Task: Sort the products in the category "Aromatherapy & Essential Oils" by price (highest first).
Action: Mouse moved to (344, 146)
Screenshot: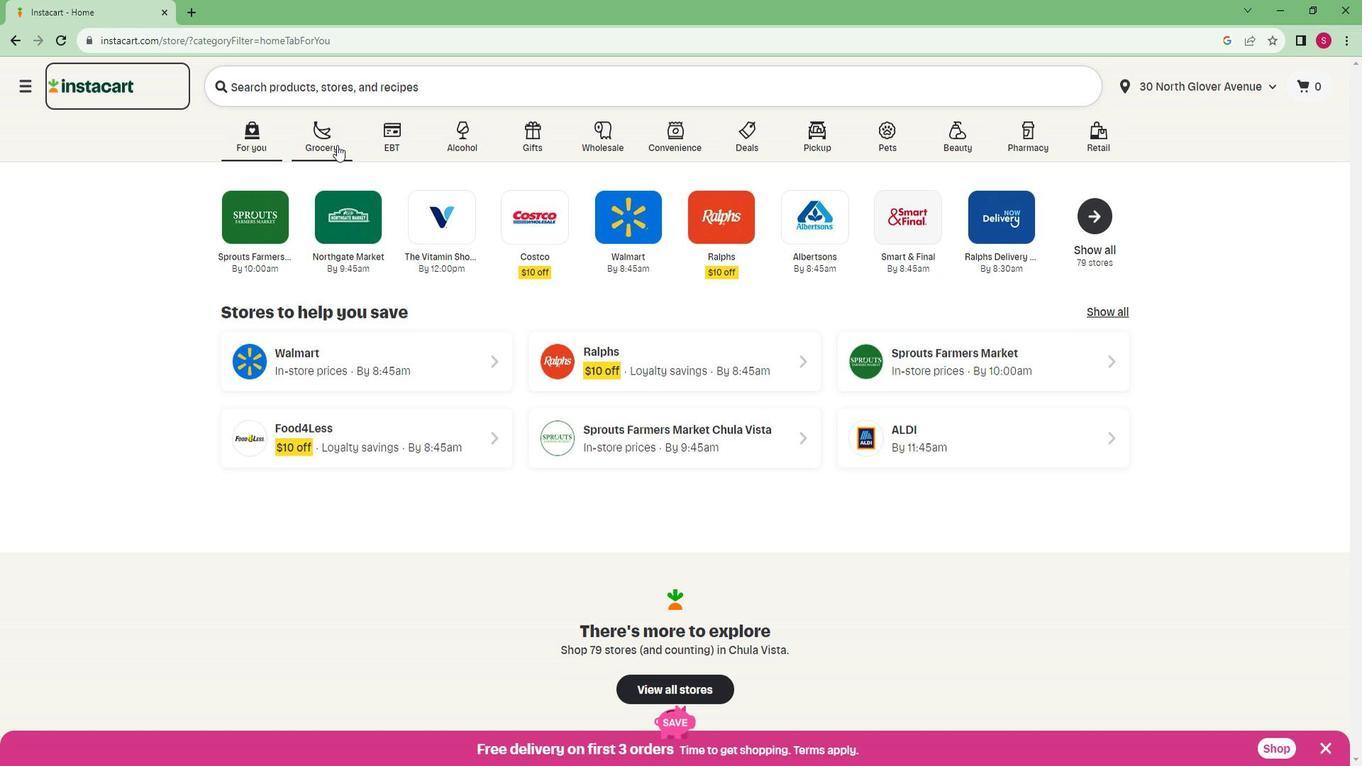 
Action: Mouse pressed left at (344, 146)
Screenshot: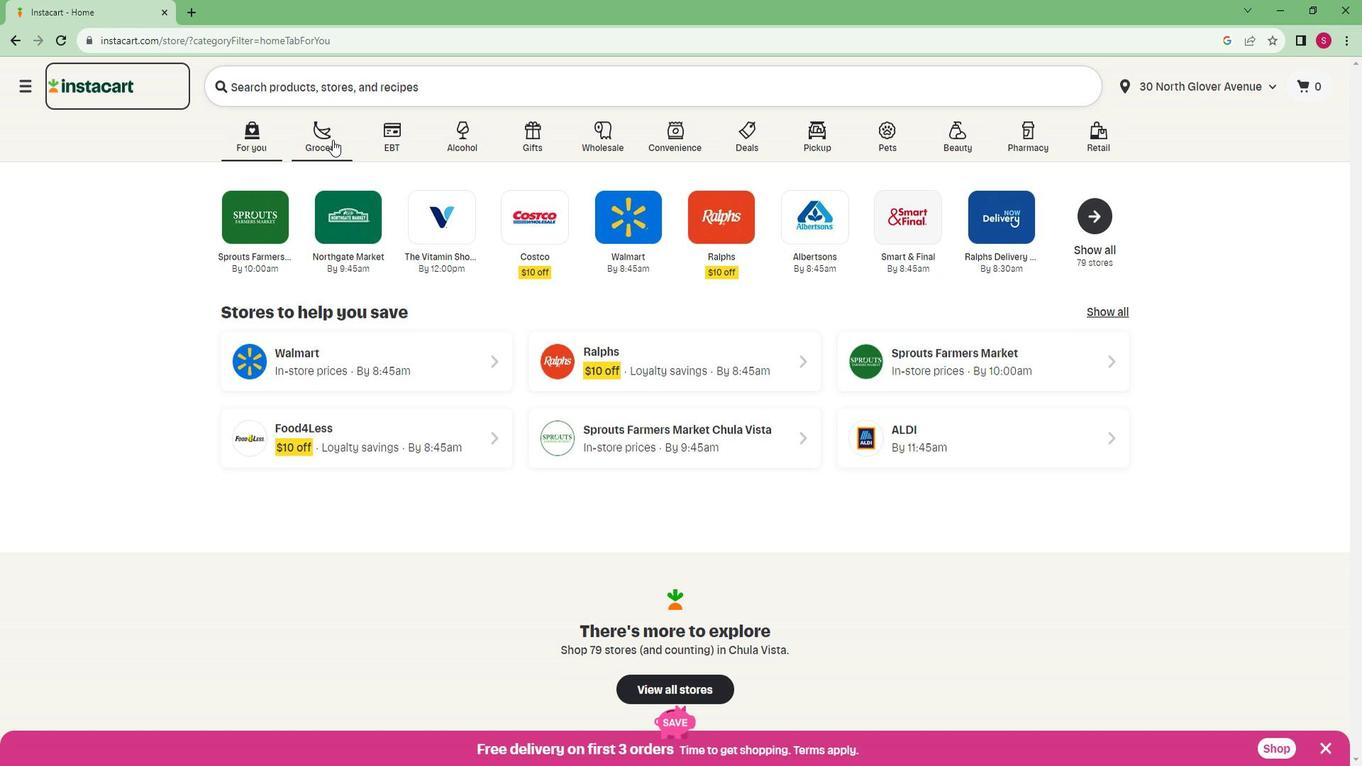 
Action: Mouse moved to (308, 387)
Screenshot: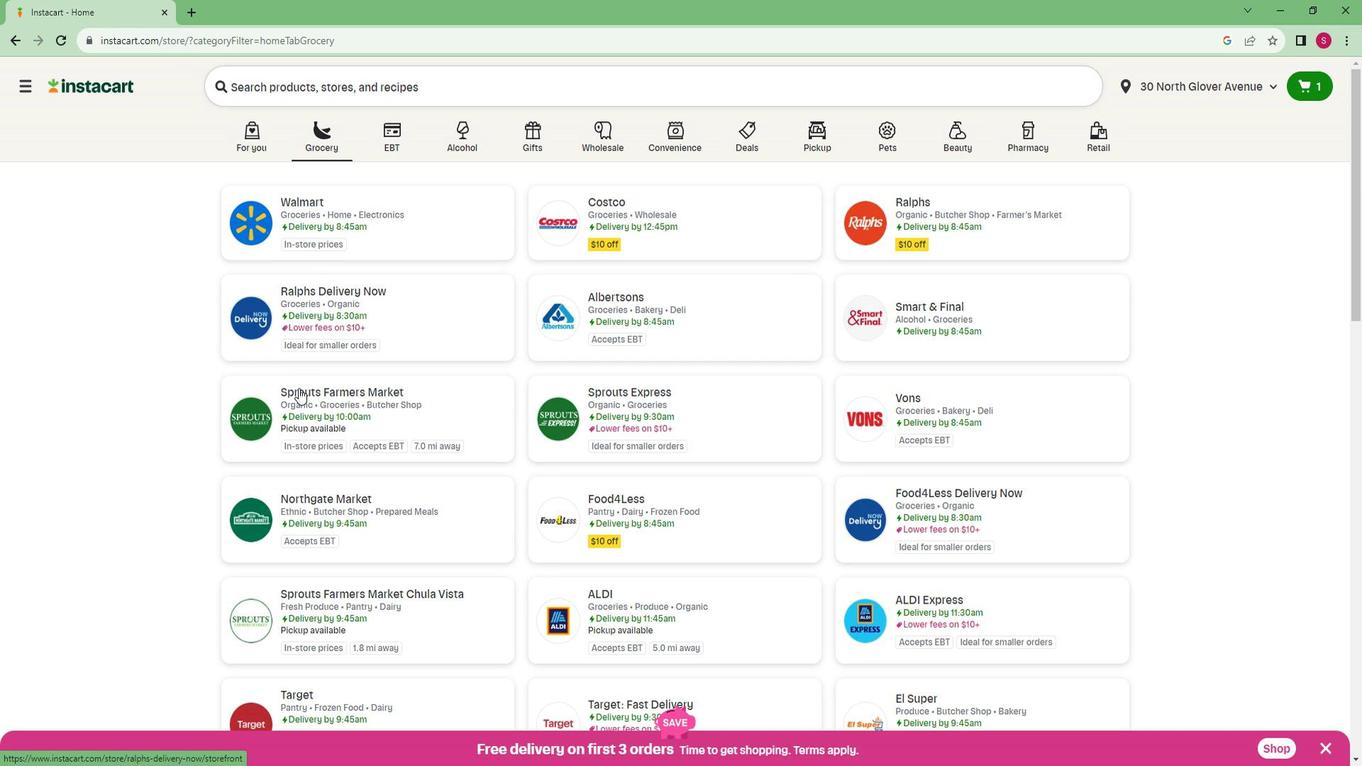 
Action: Mouse pressed left at (308, 387)
Screenshot: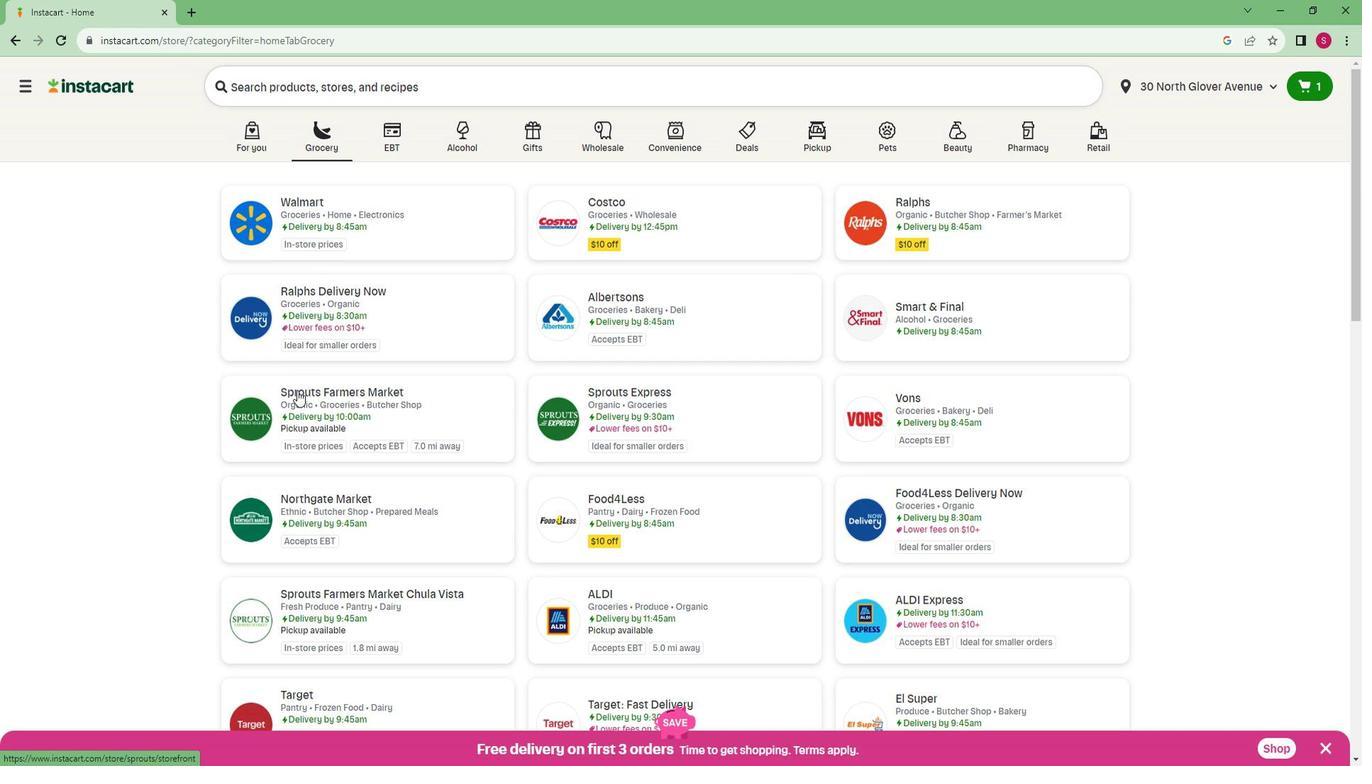 
Action: Mouse moved to (73, 505)
Screenshot: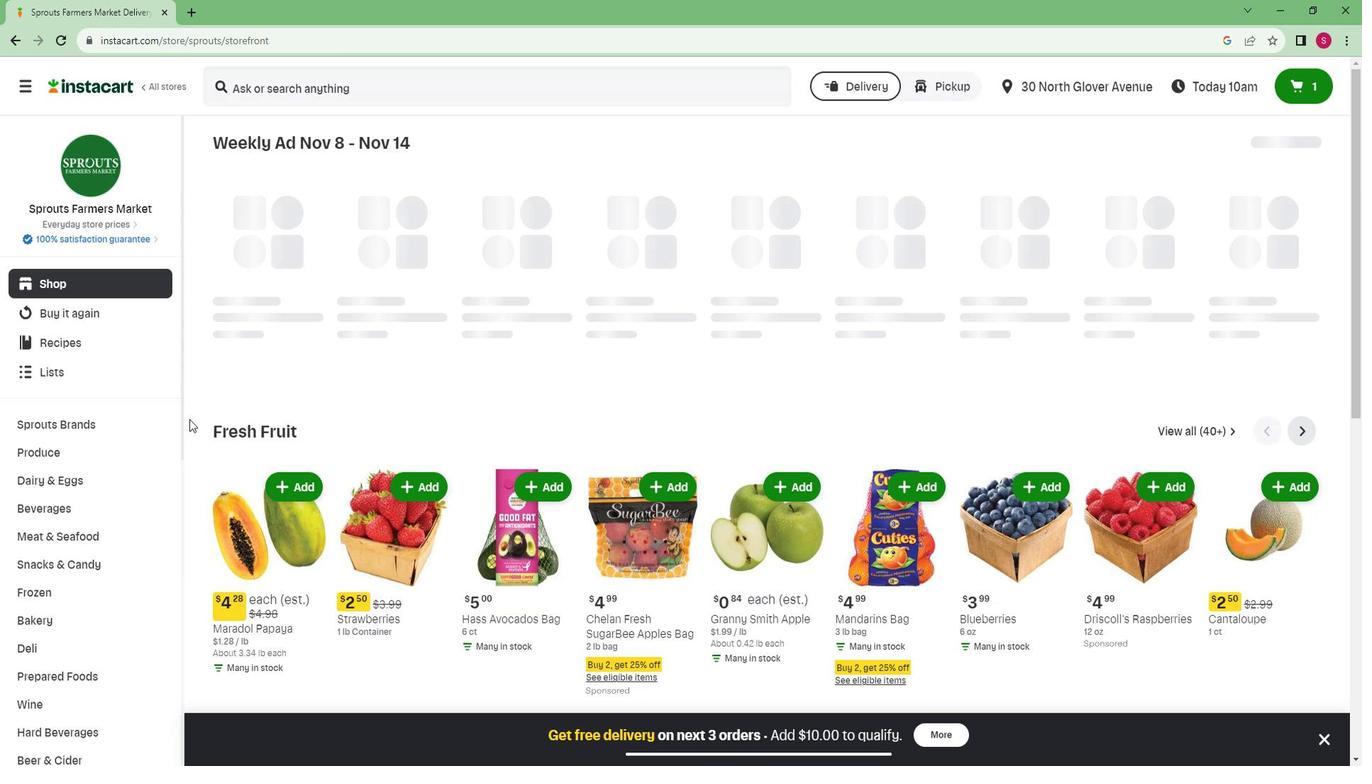 
Action: Mouse scrolled (73, 504) with delta (0, 0)
Screenshot: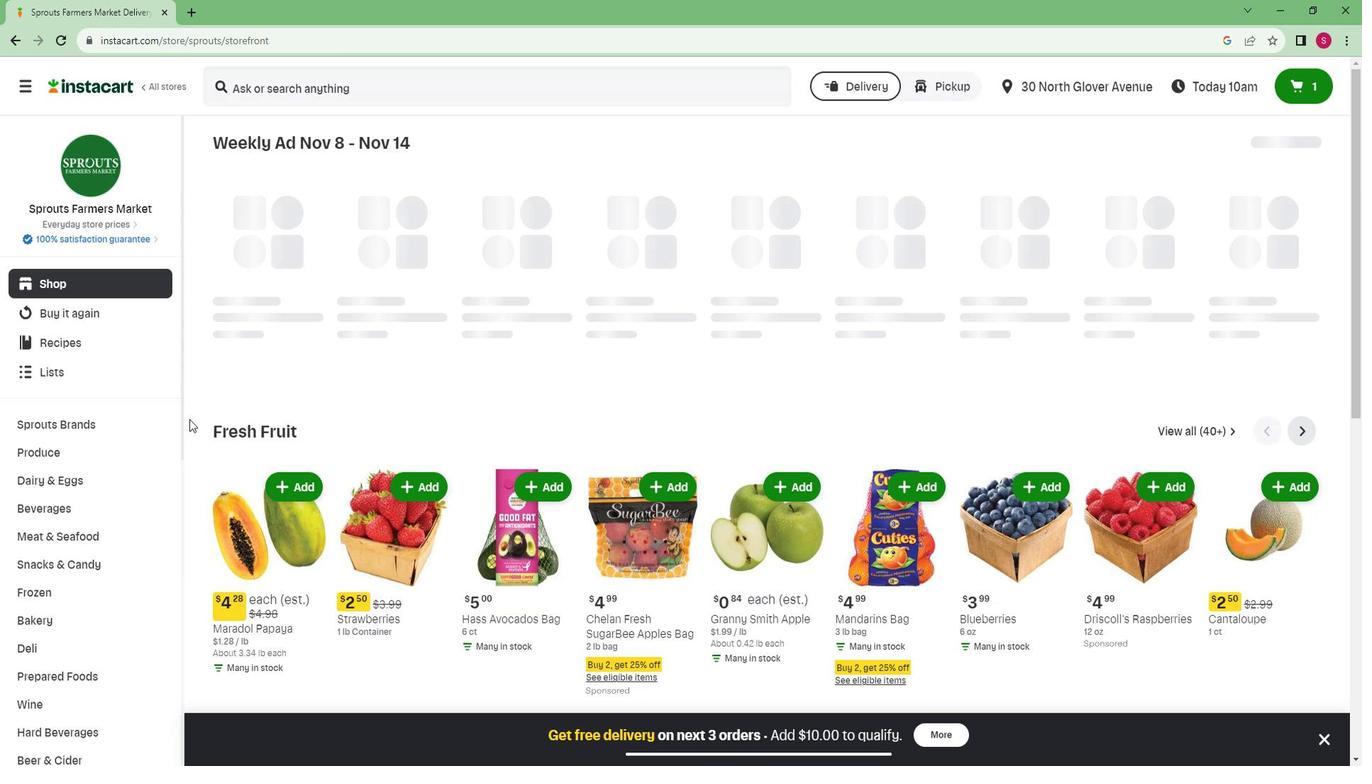 
Action: Mouse moved to (53, 513)
Screenshot: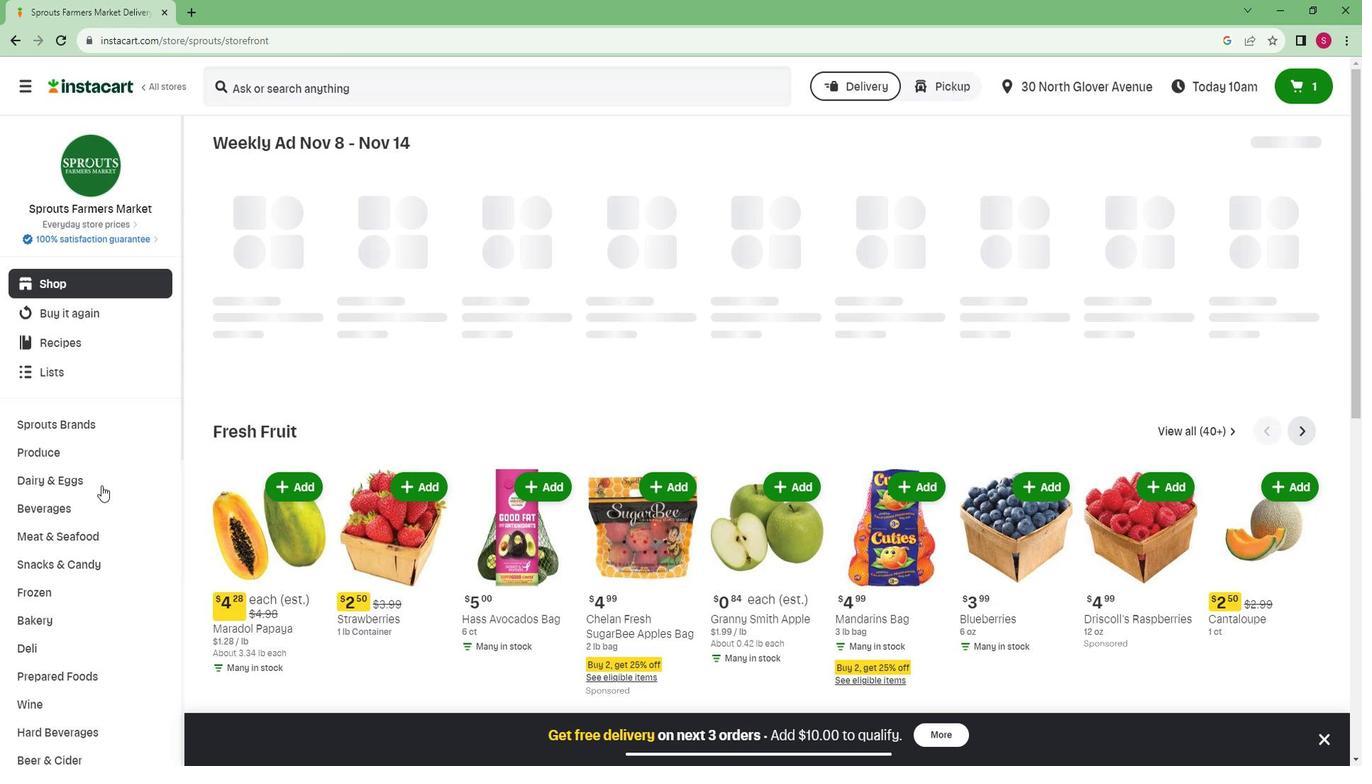 
Action: Mouse scrolled (53, 512) with delta (0, 0)
Screenshot: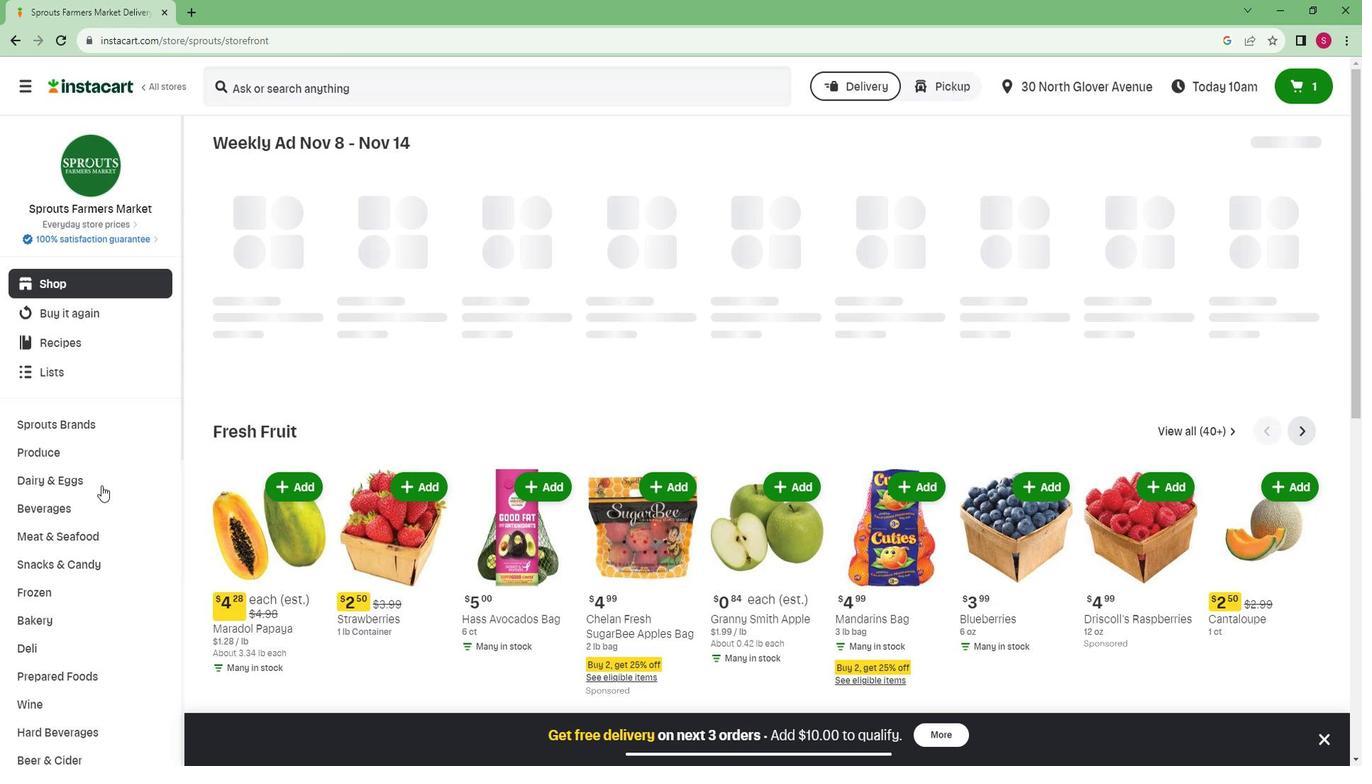 
Action: Mouse moved to (52, 513)
Screenshot: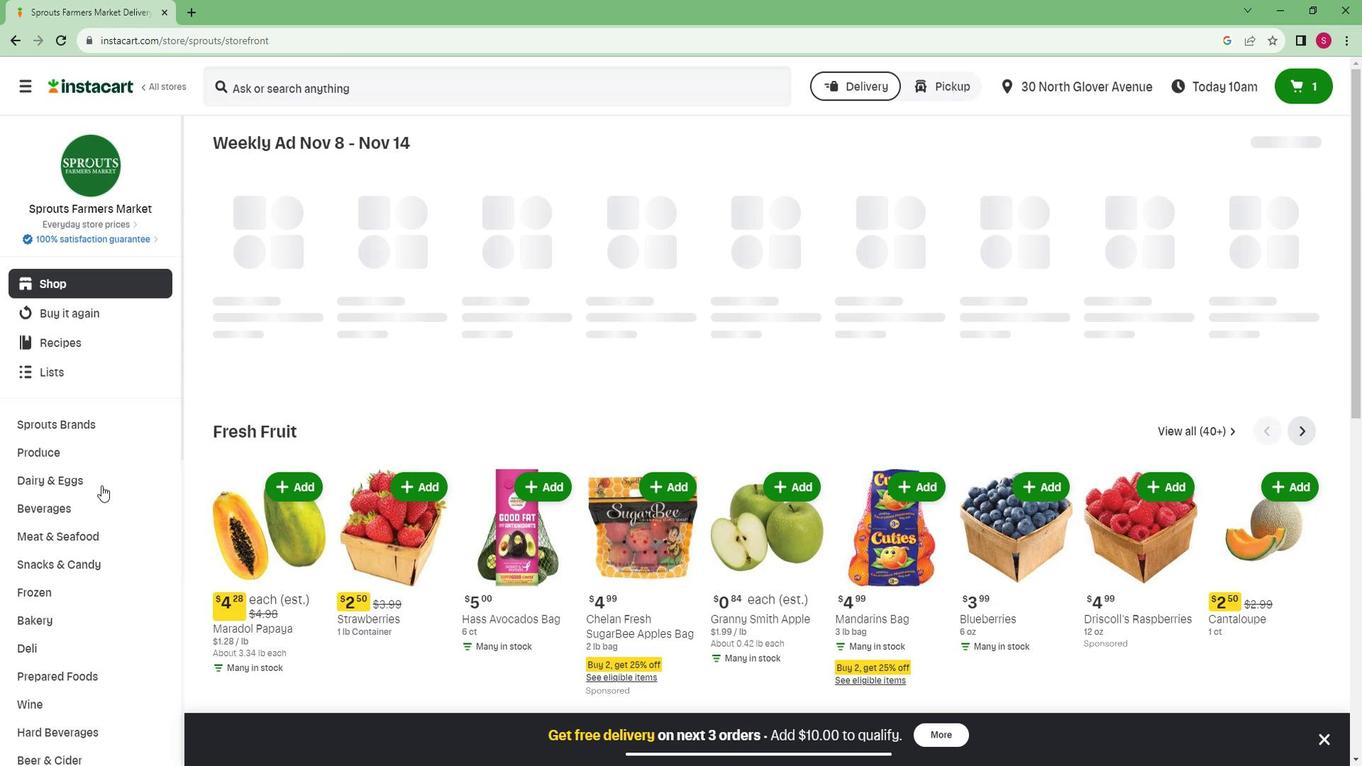 
Action: Mouse scrolled (52, 512) with delta (0, 0)
Screenshot: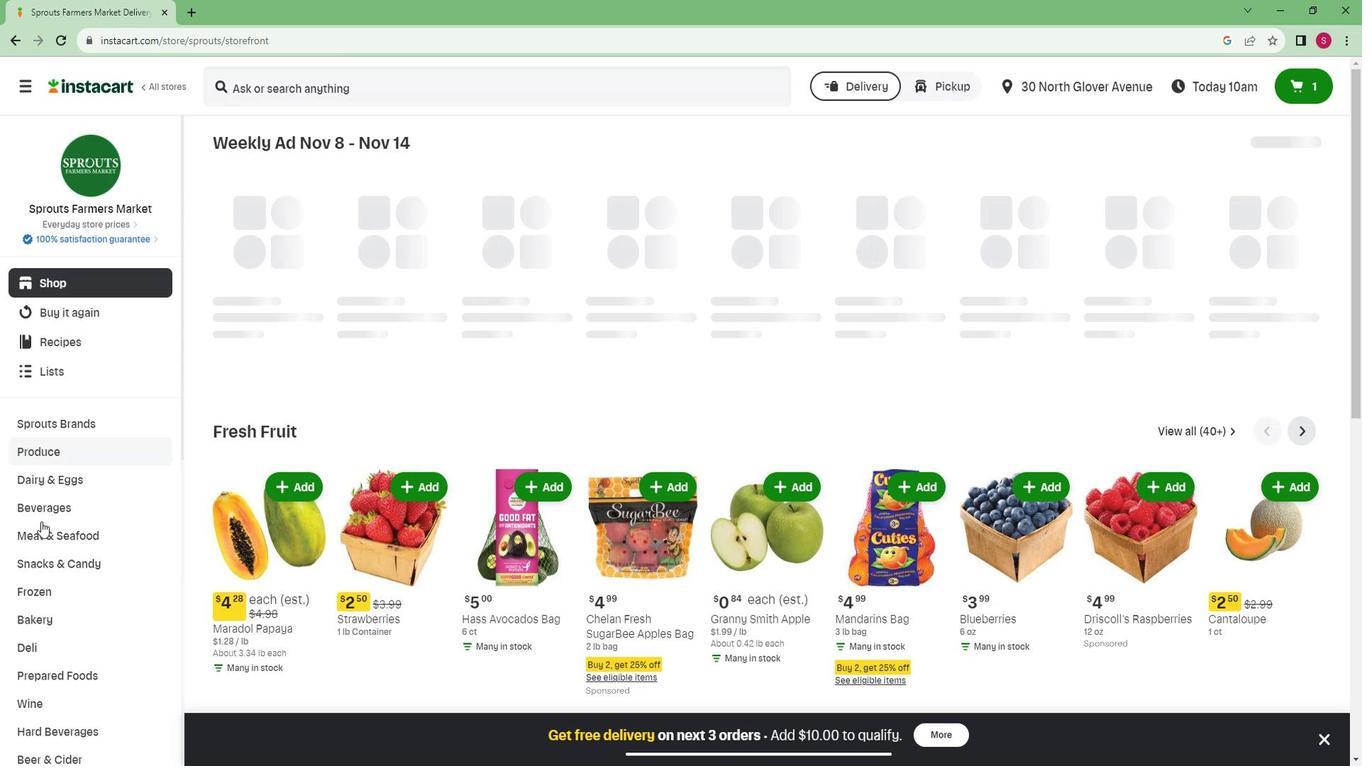 
Action: Mouse scrolled (52, 512) with delta (0, 0)
Screenshot: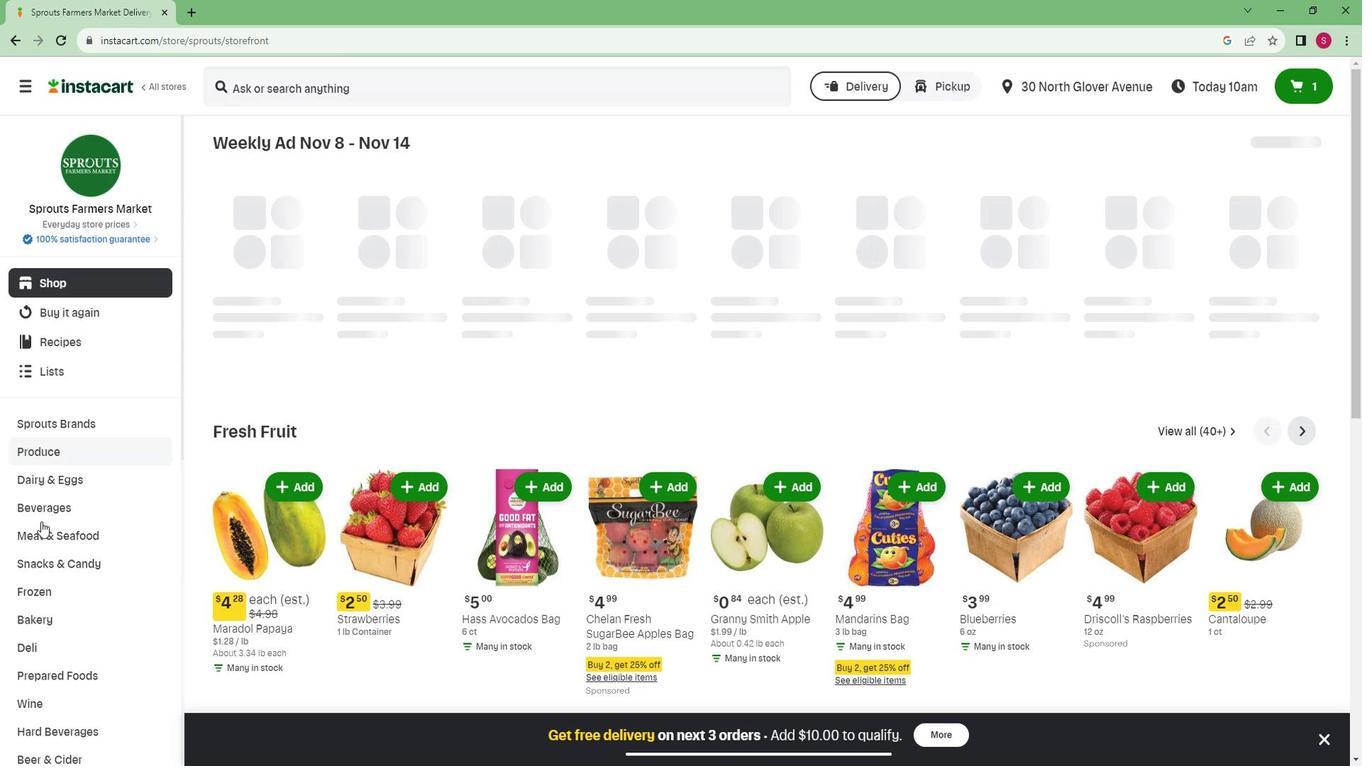 
Action: Mouse scrolled (52, 512) with delta (0, 0)
Screenshot: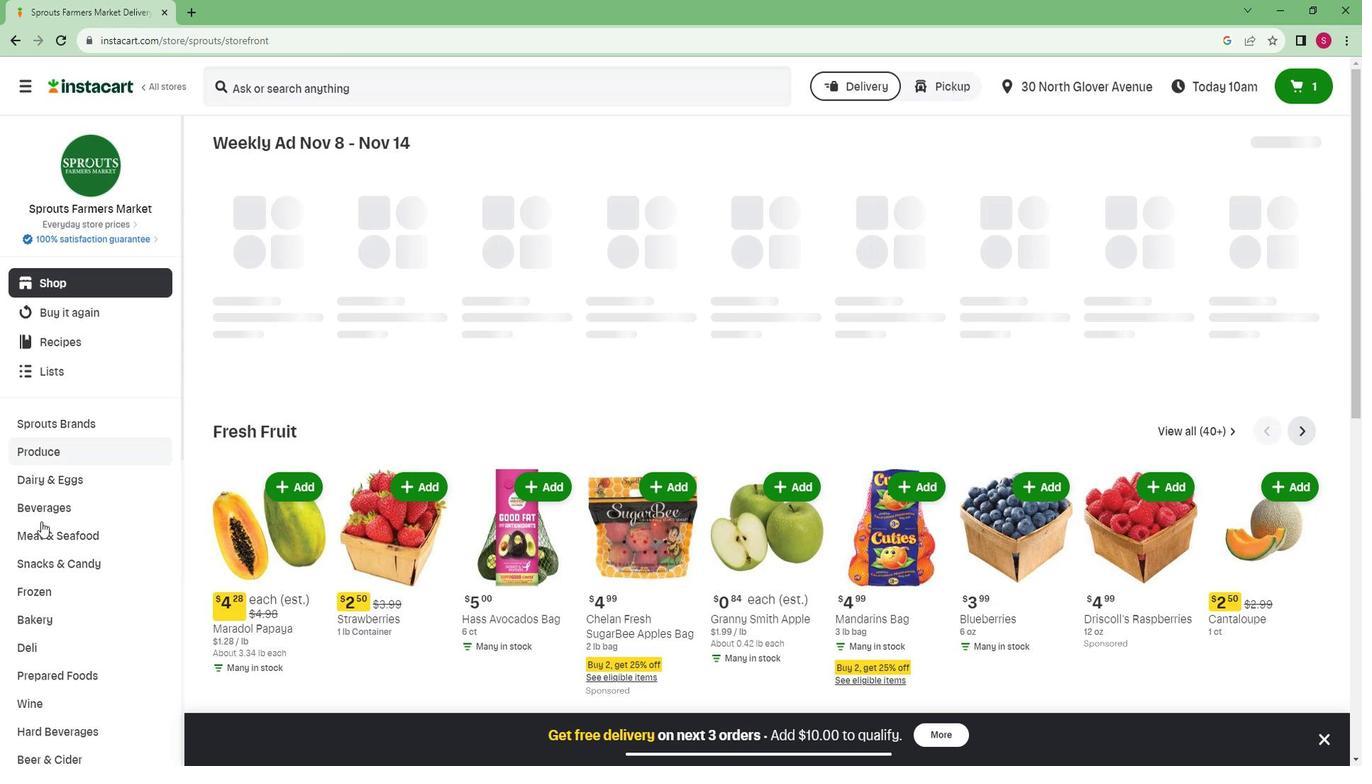 
Action: Mouse scrolled (52, 512) with delta (0, 0)
Screenshot: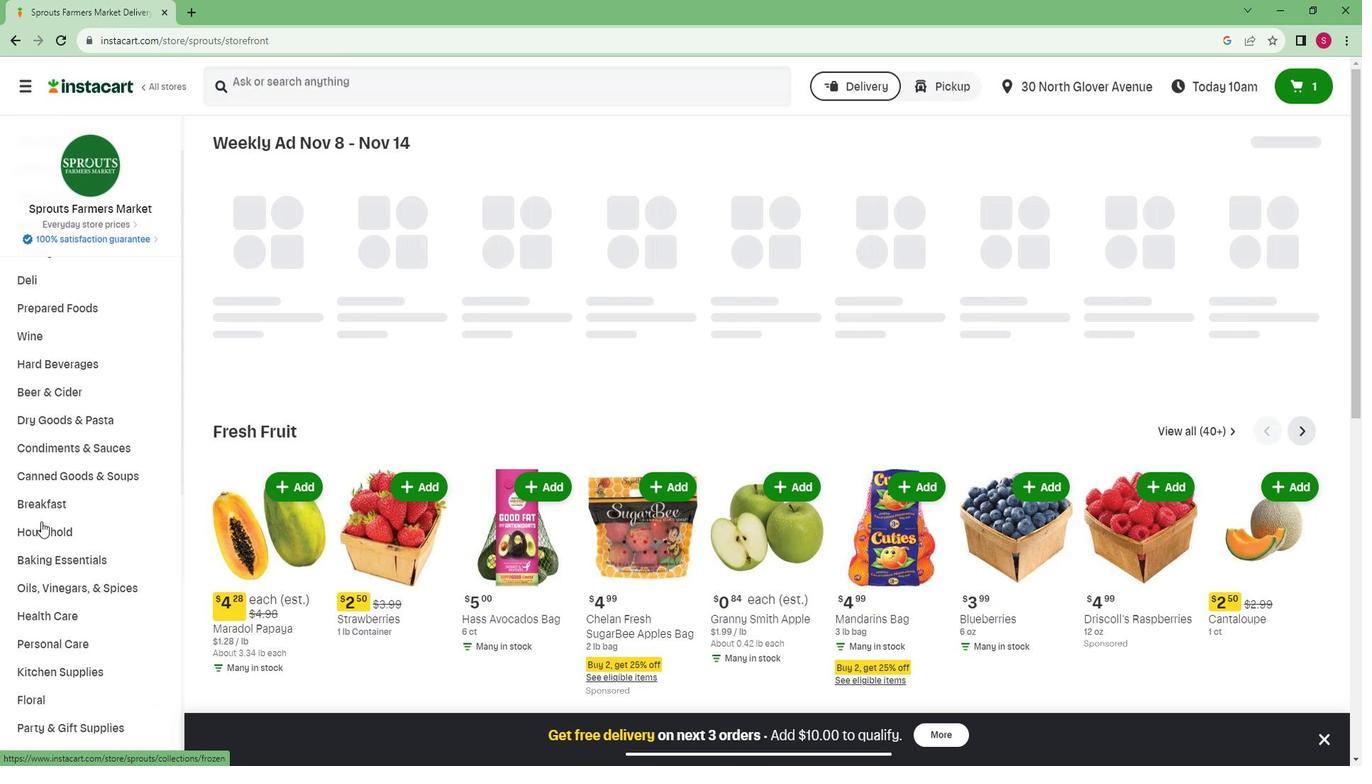 
Action: Mouse scrolled (52, 512) with delta (0, 0)
Screenshot: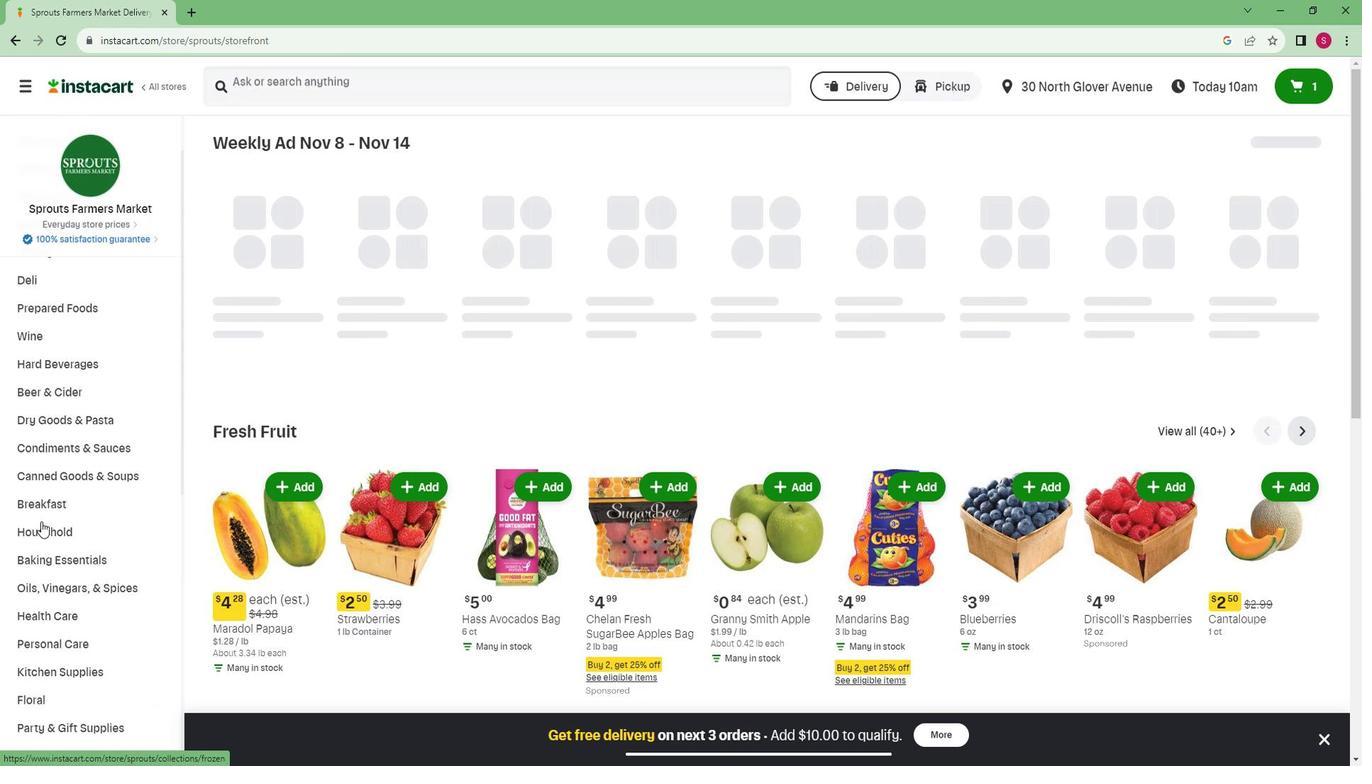 
Action: Mouse scrolled (52, 512) with delta (0, 0)
Screenshot: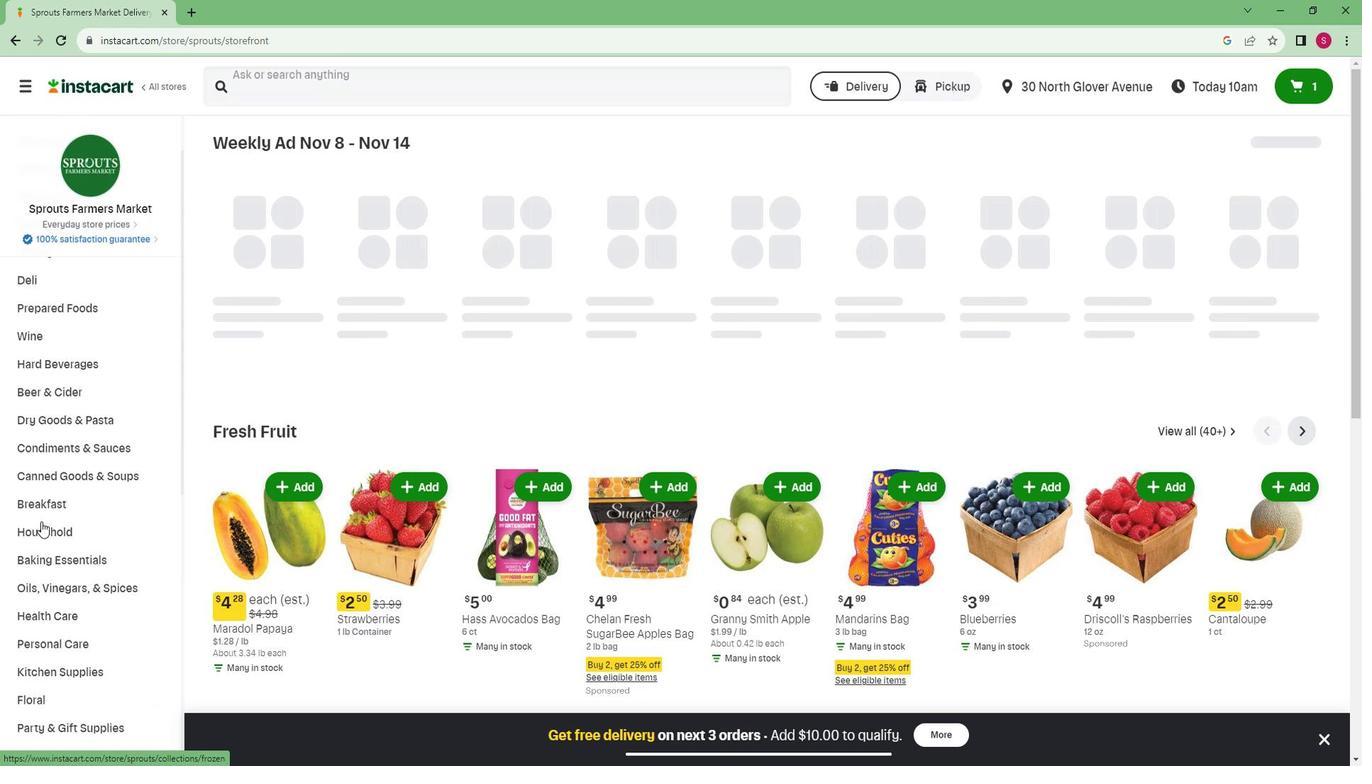 
Action: Mouse scrolled (52, 512) with delta (0, 0)
Screenshot: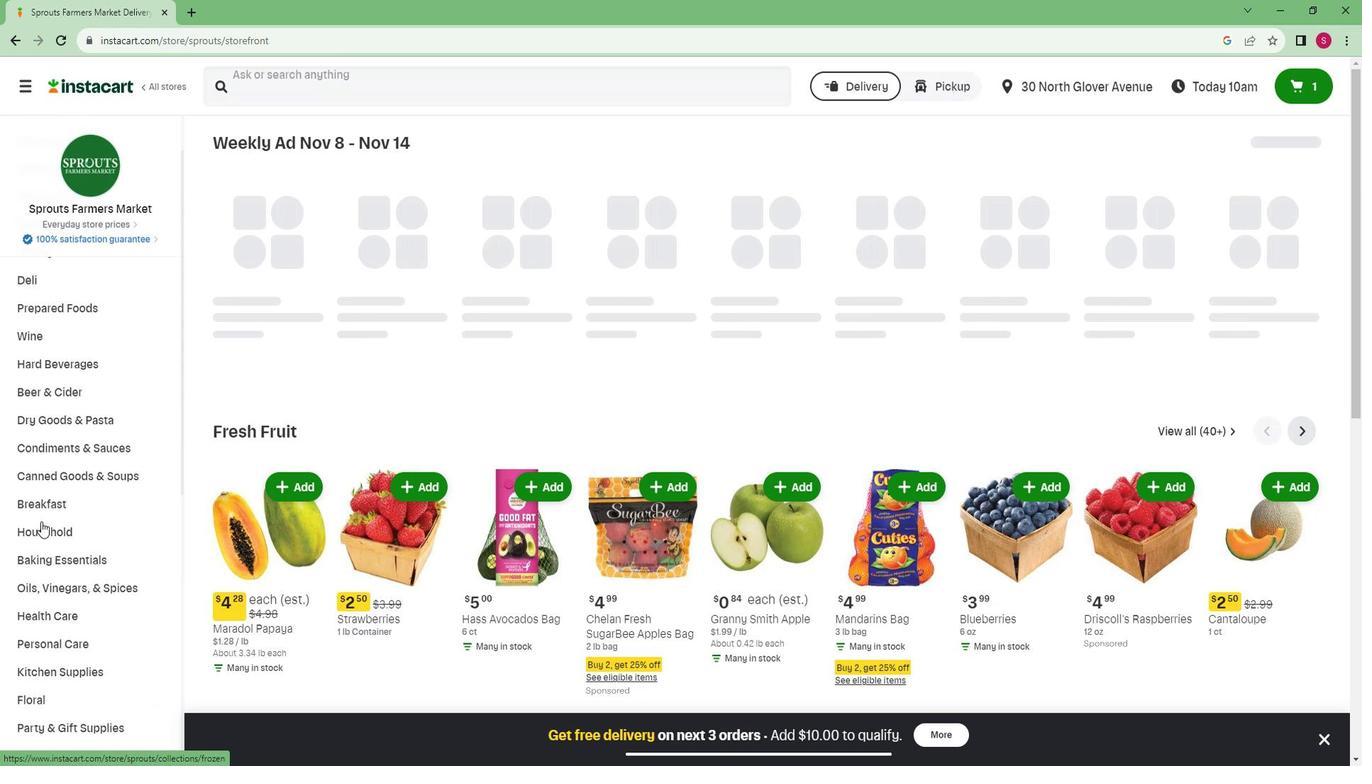 
Action: Mouse scrolled (52, 512) with delta (0, 0)
Screenshot: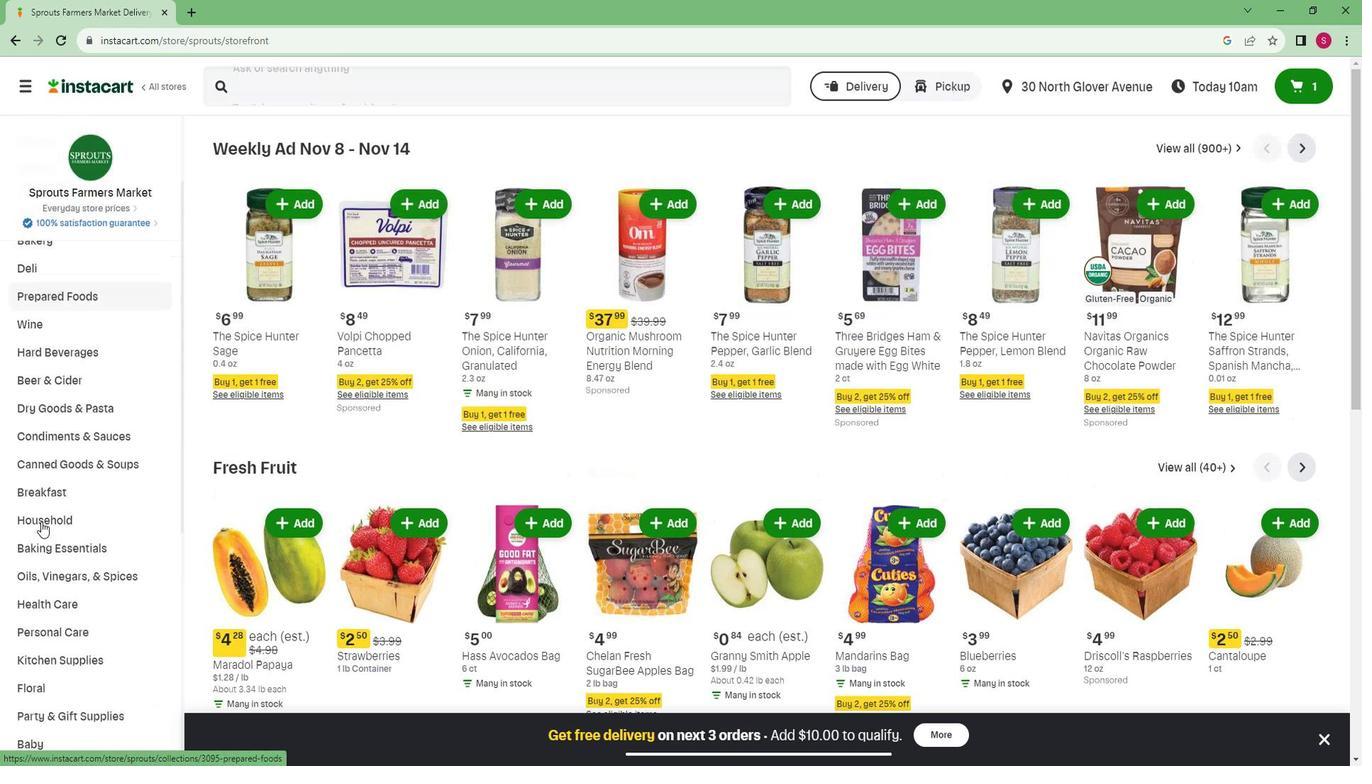 
Action: Mouse moved to (55, 692)
Screenshot: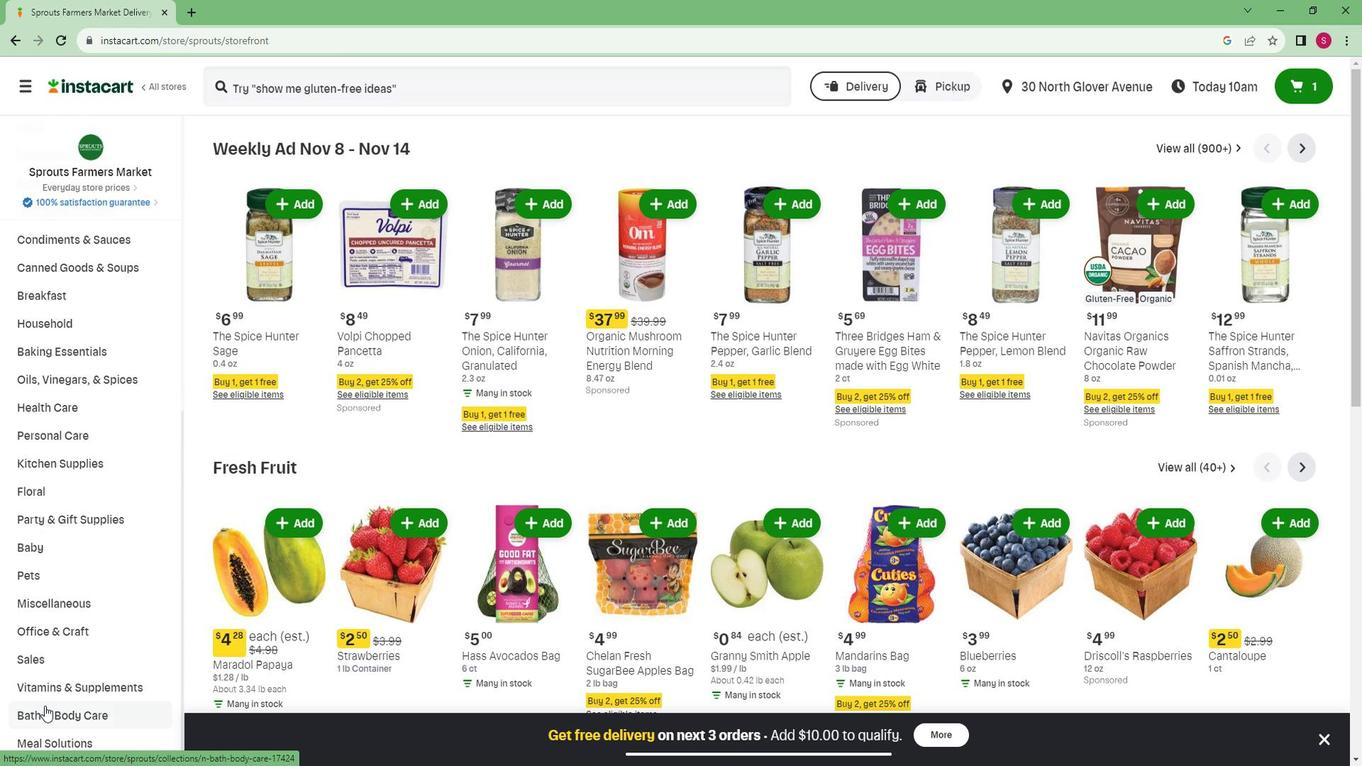 
Action: Mouse pressed left at (55, 692)
Screenshot: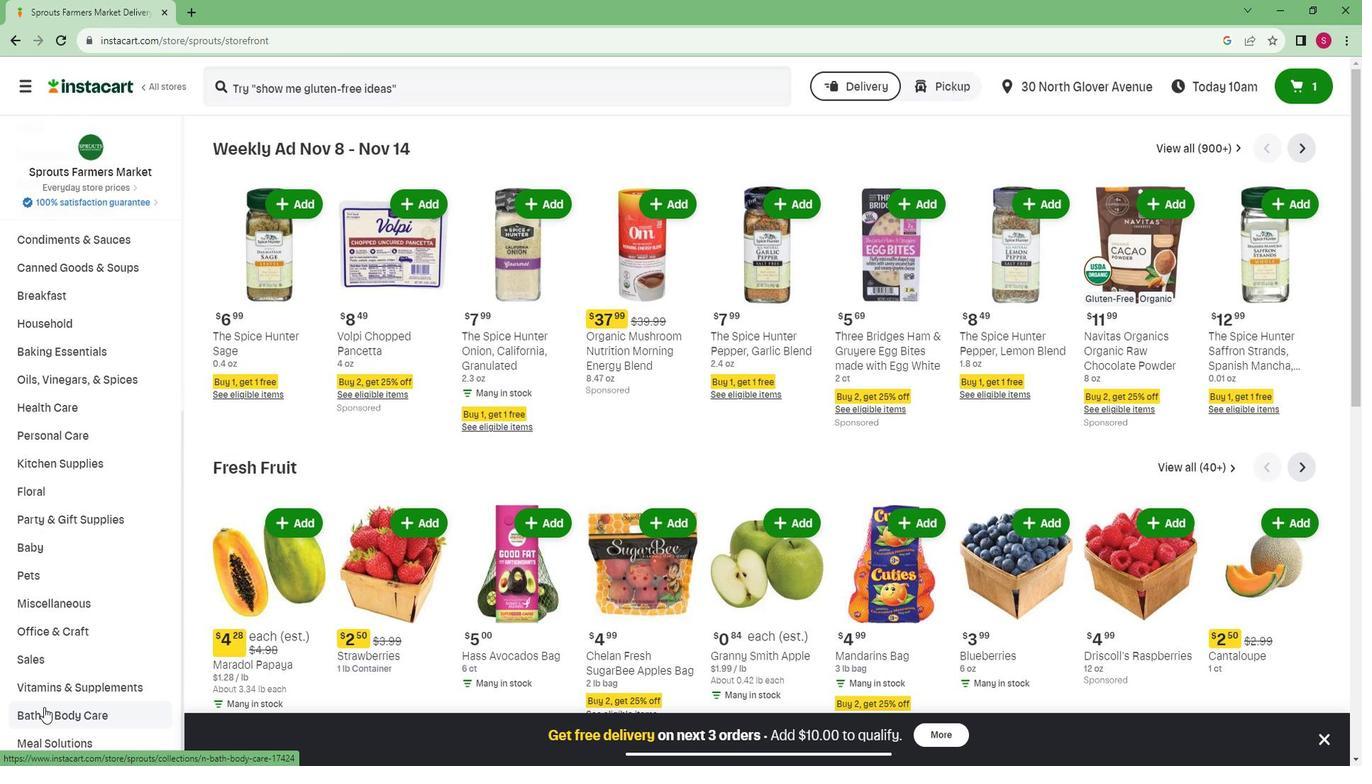 
Action: Mouse moved to (1201, 183)
Screenshot: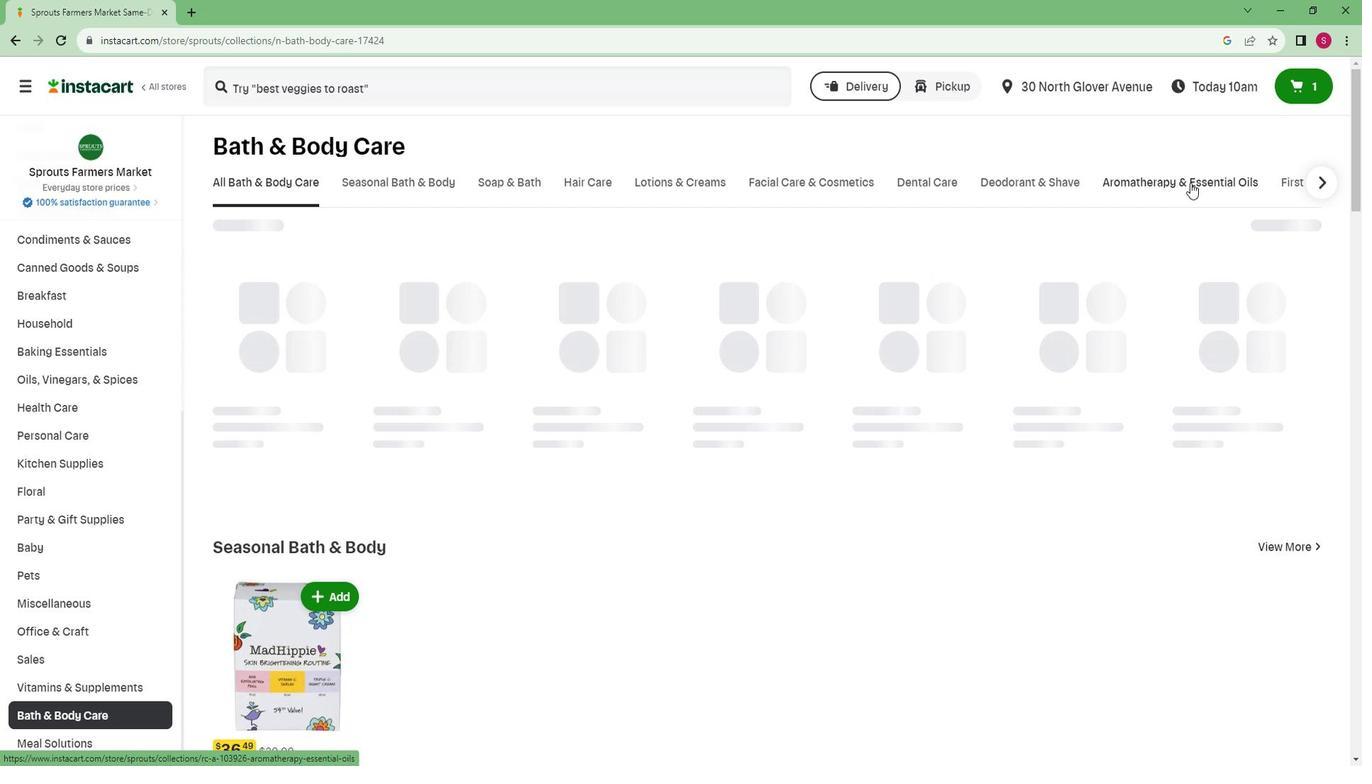 
Action: Mouse pressed left at (1201, 183)
Screenshot: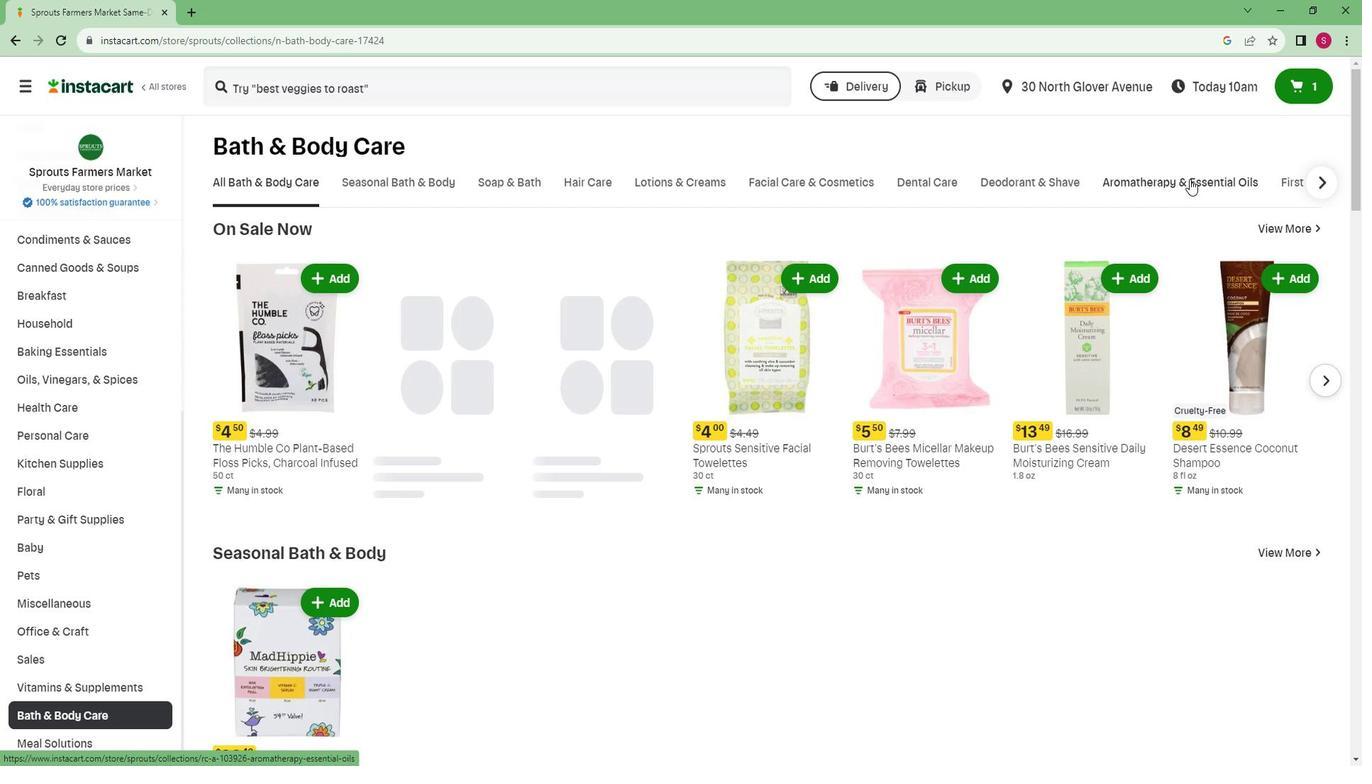 
Action: Mouse moved to (1224, 229)
Screenshot: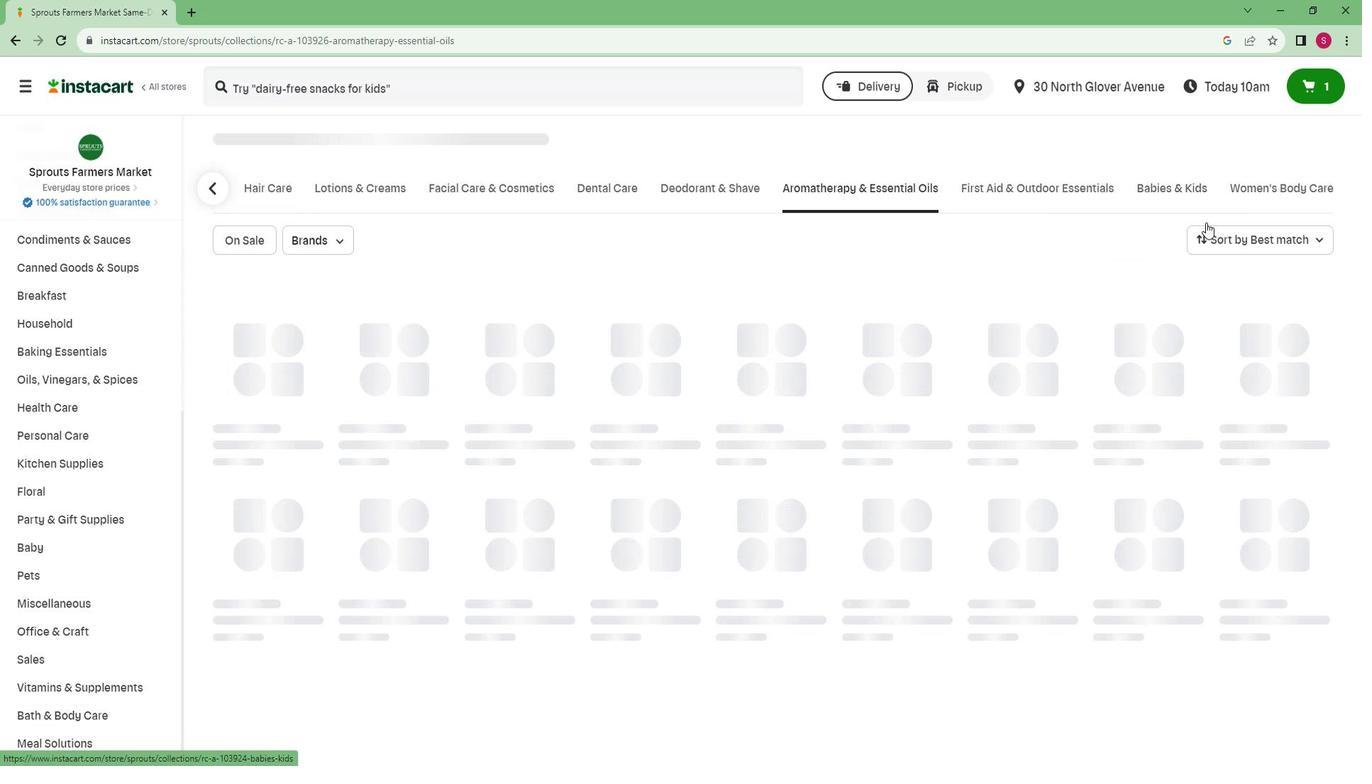 
Action: Mouse pressed left at (1224, 229)
Screenshot: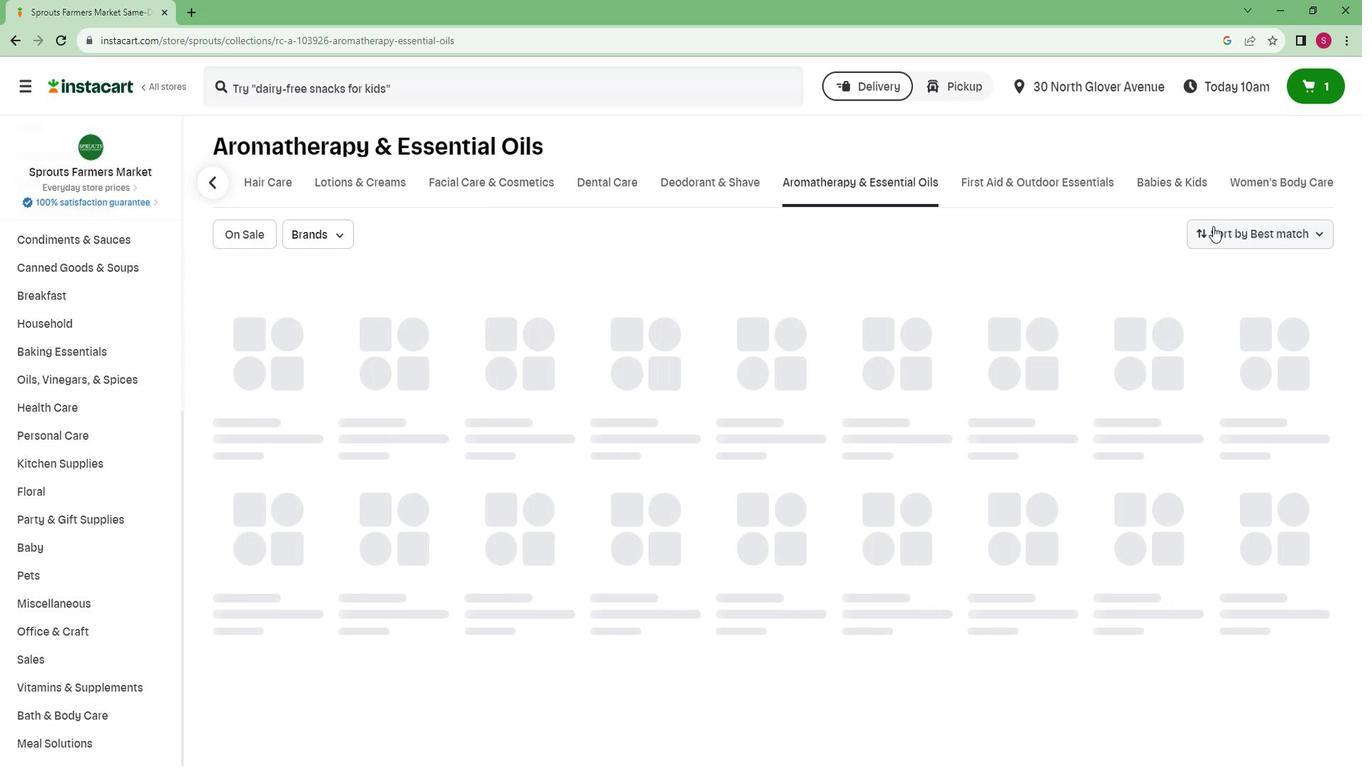 
Action: Mouse moved to (1223, 332)
Screenshot: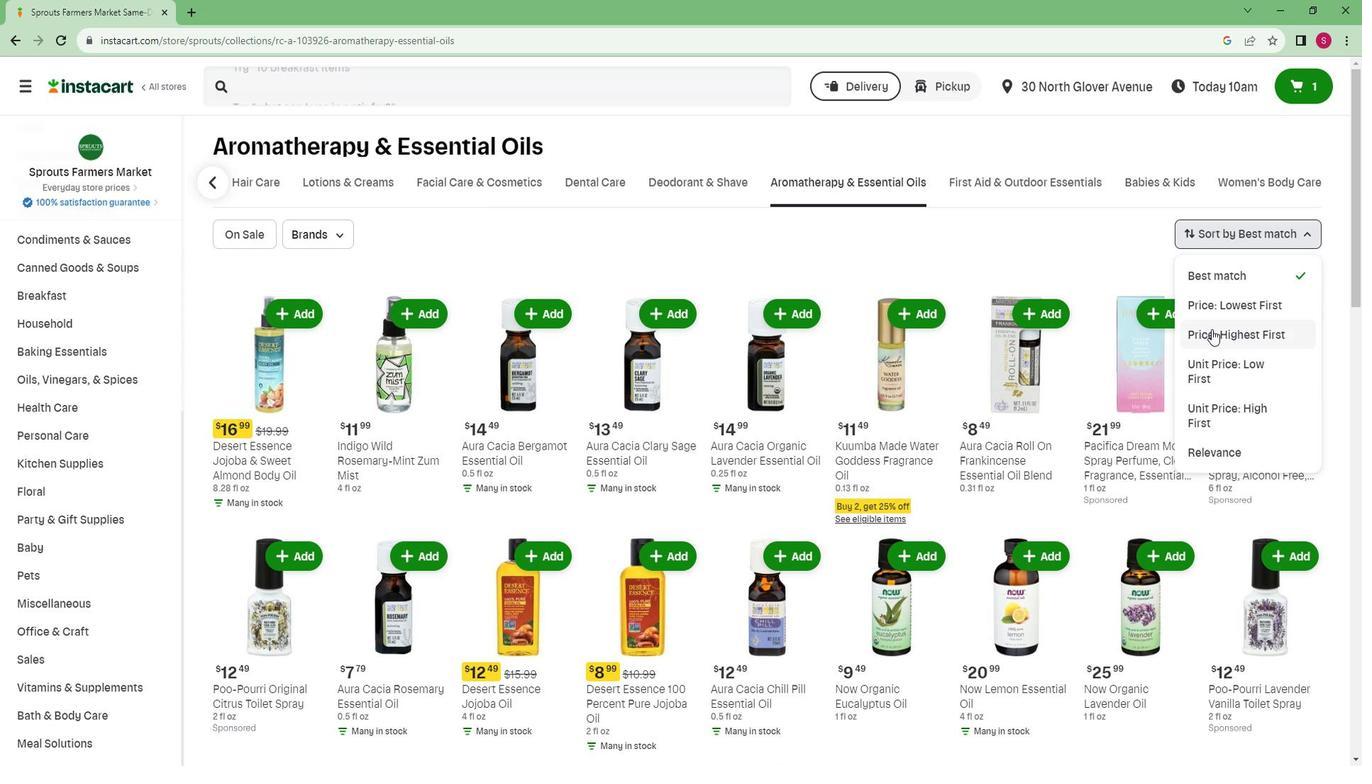 
Action: Mouse pressed left at (1223, 332)
Screenshot: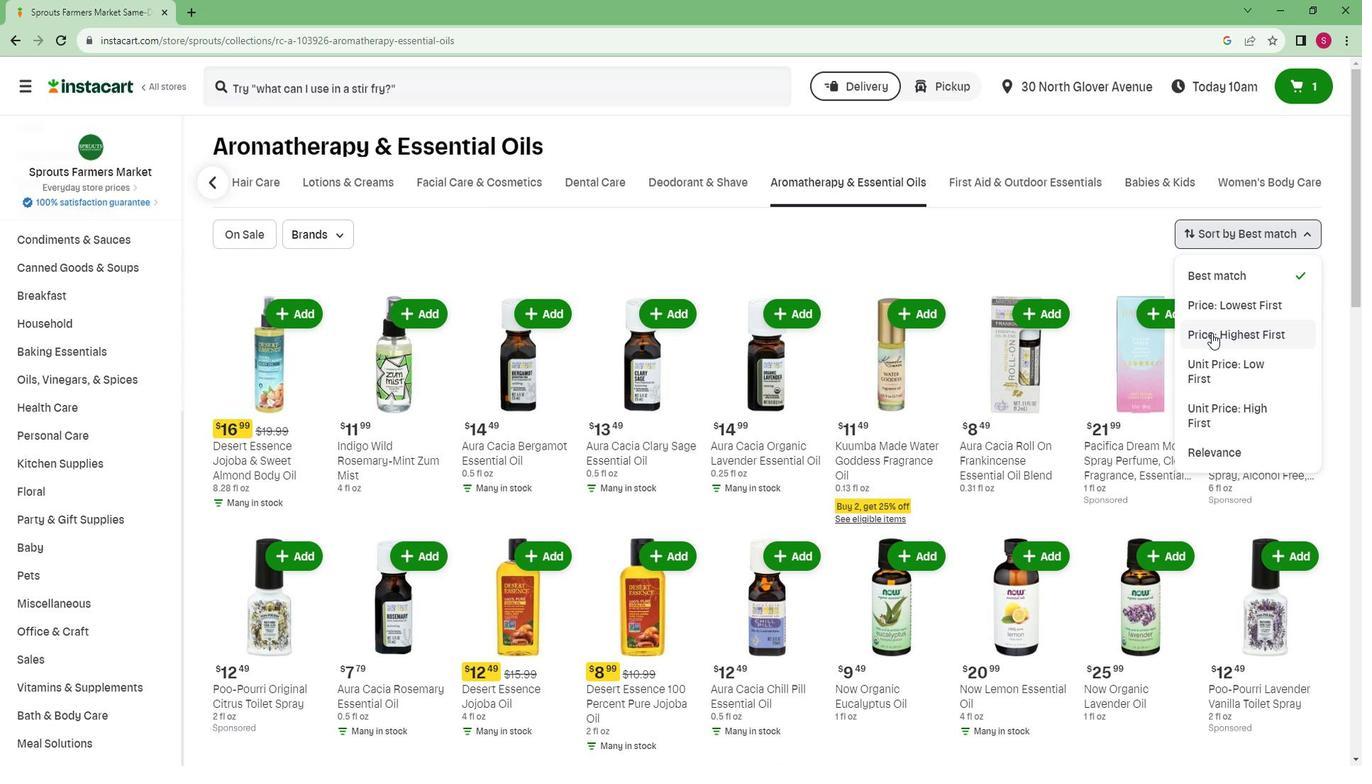 
Action: Mouse moved to (1222, 332)
Screenshot: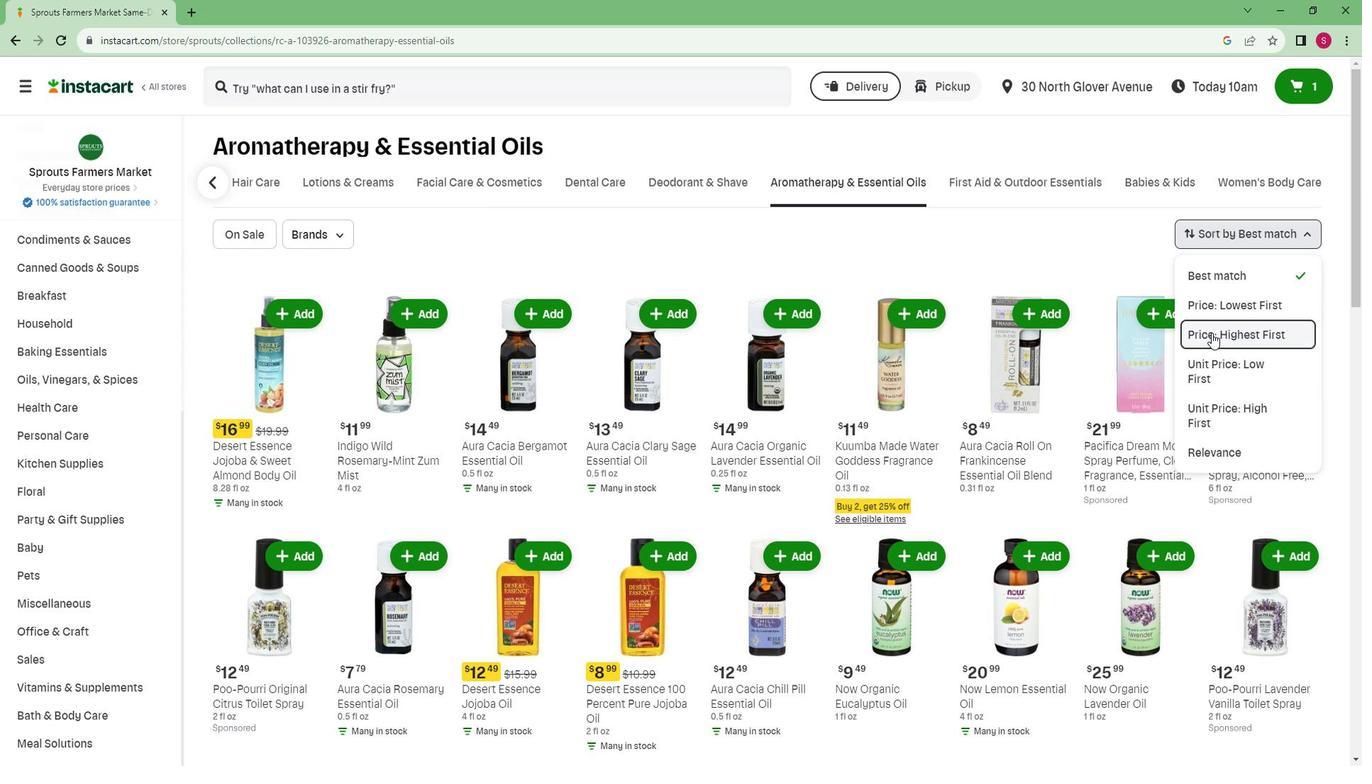 
